 Task: Create a new slide.
Action: Mouse moved to (202, 74)
Screenshot: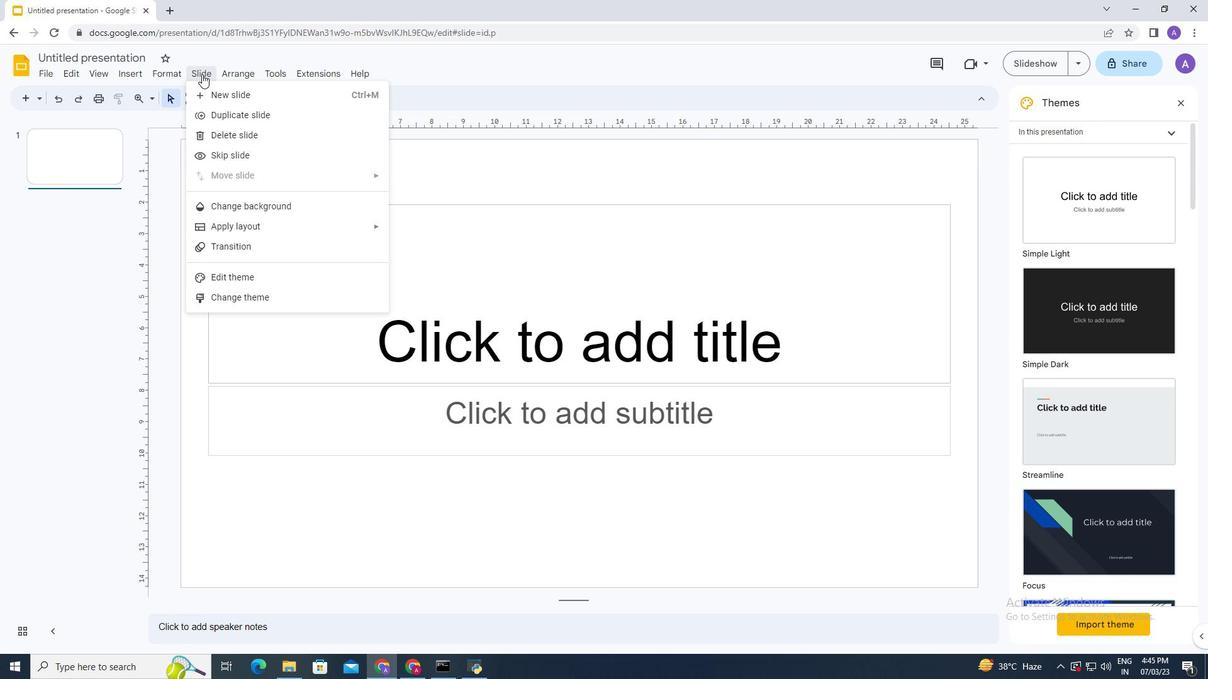 
Action: Mouse pressed left at (202, 74)
Screenshot: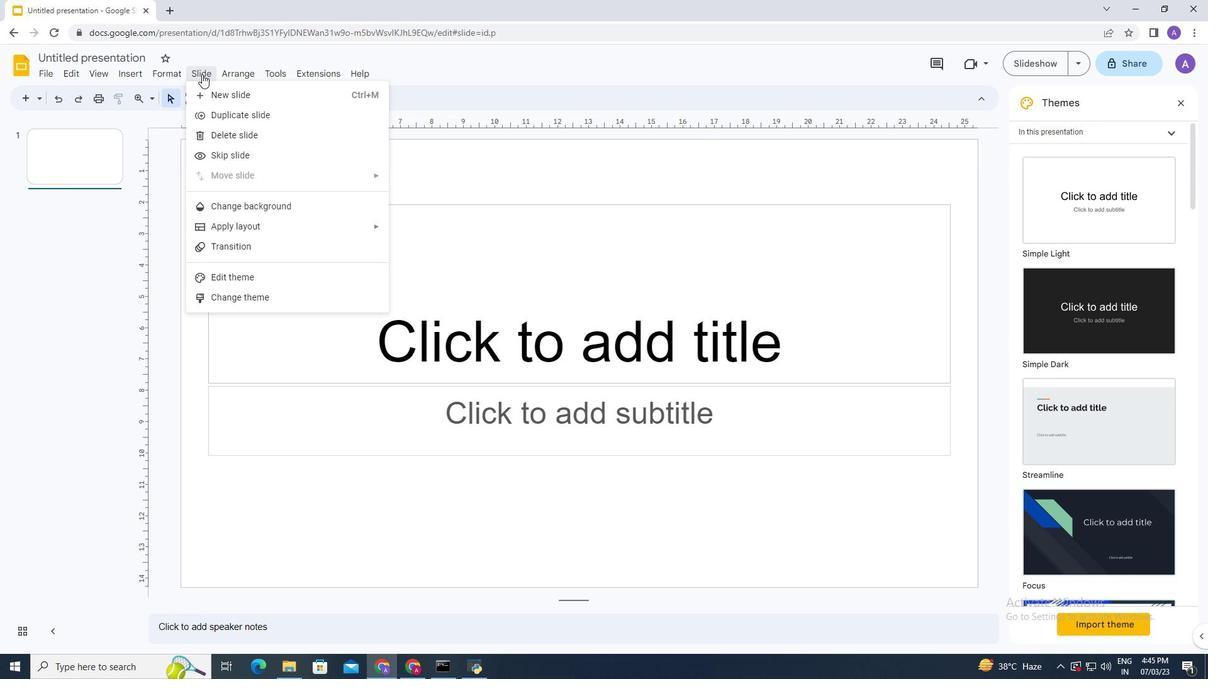 
Action: Mouse moved to (229, 93)
Screenshot: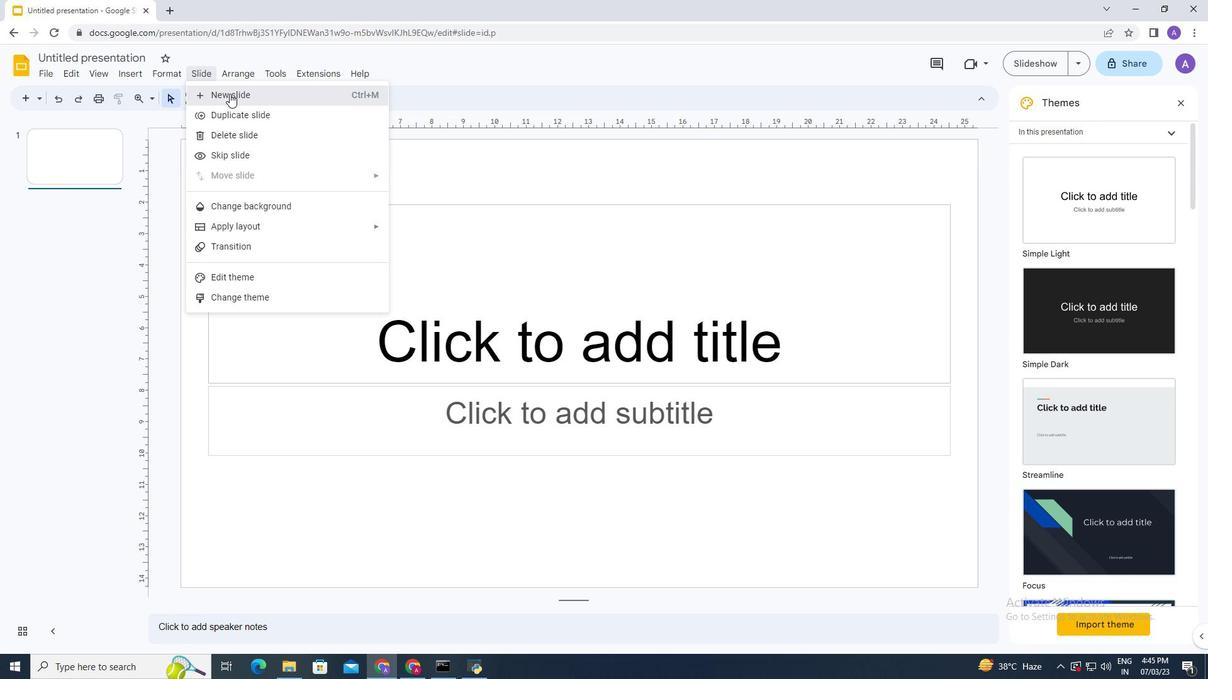 
Action: Mouse pressed left at (229, 93)
Screenshot: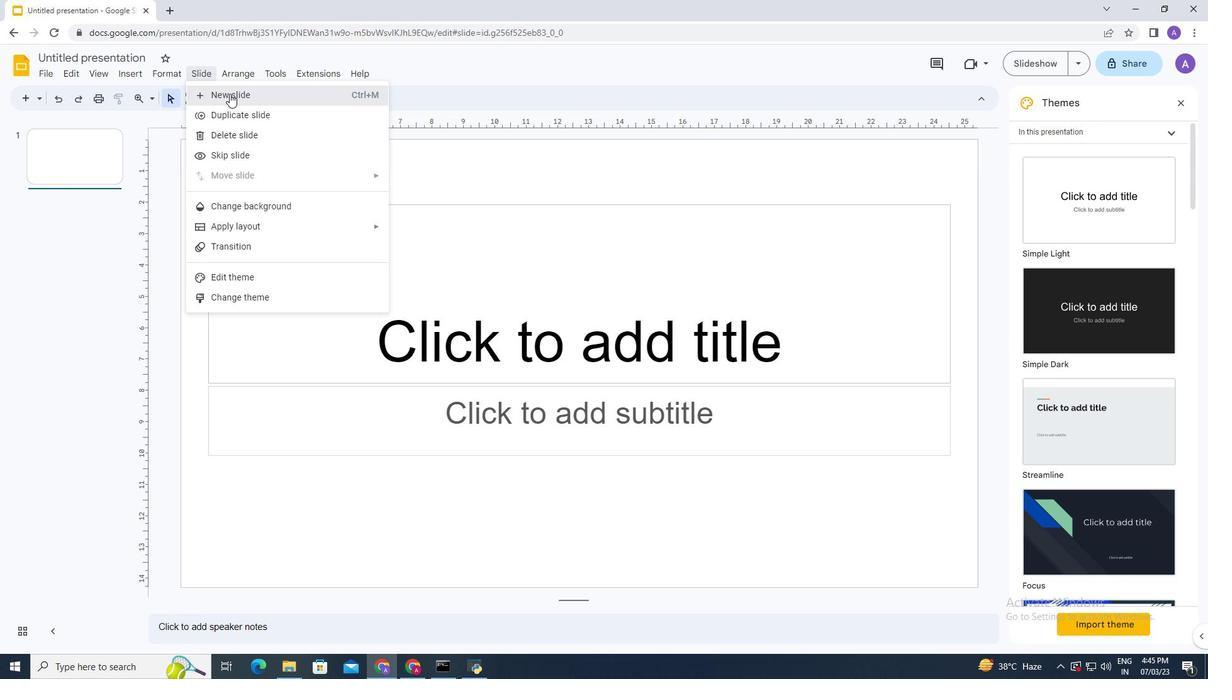 
Action: Mouse moved to (188, 323)
Screenshot: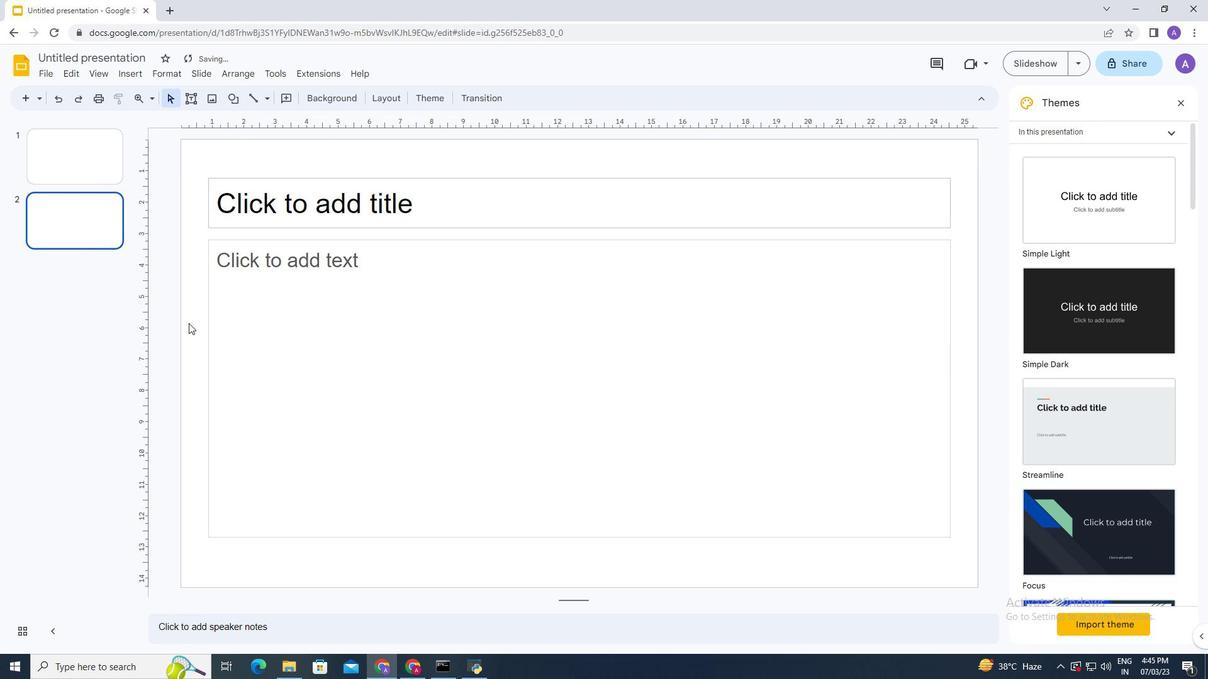 
